 Task: Select the warning option in the lint duplicate properties.
Action: Mouse moved to (24, 390)
Screenshot: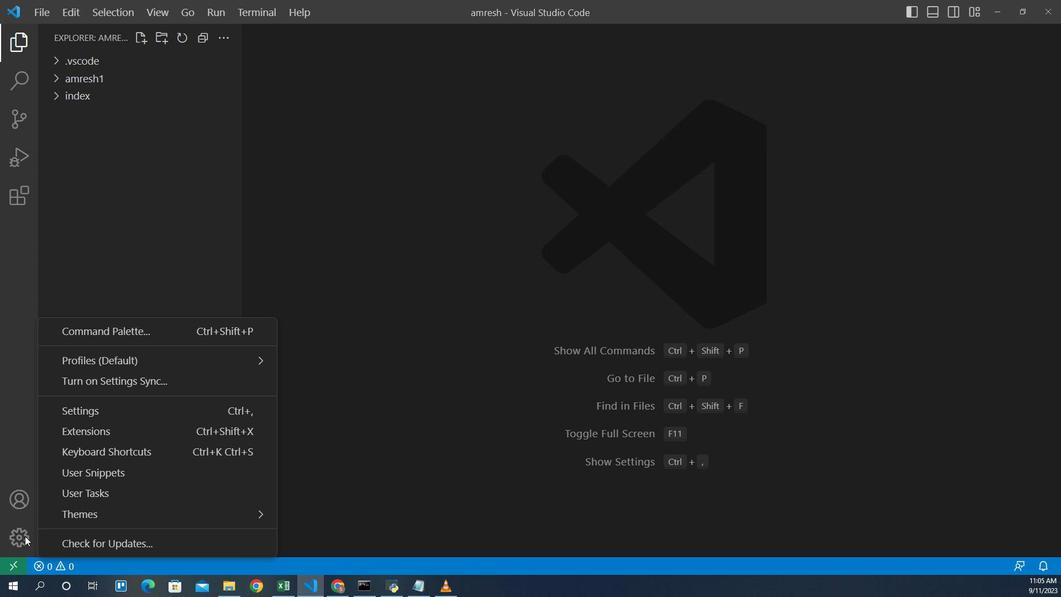 
Action: Mouse pressed left at (24, 390)
Screenshot: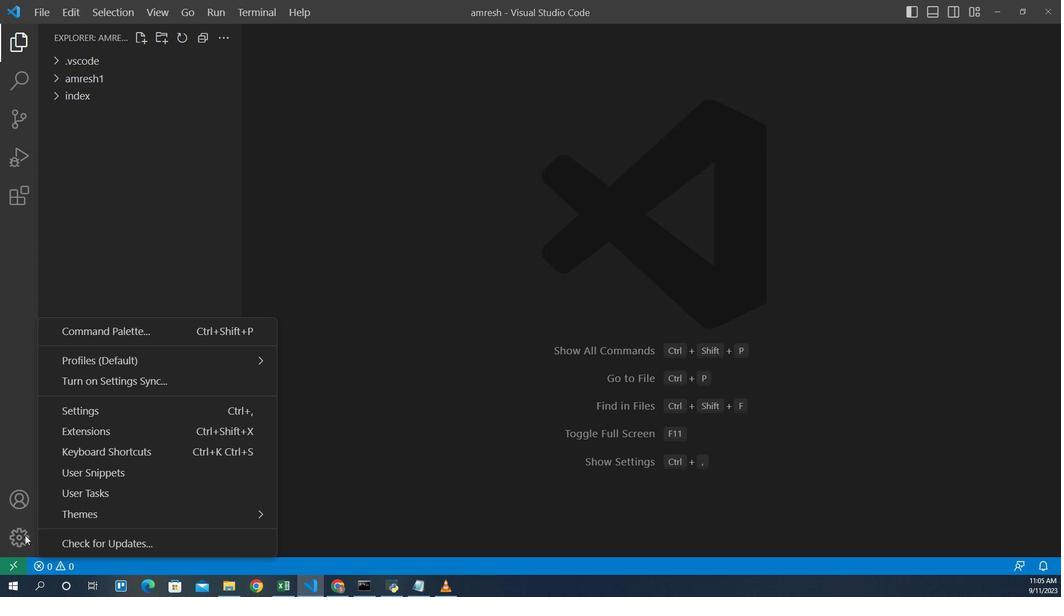 
Action: Mouse moved to (81, 410)
Screenshot: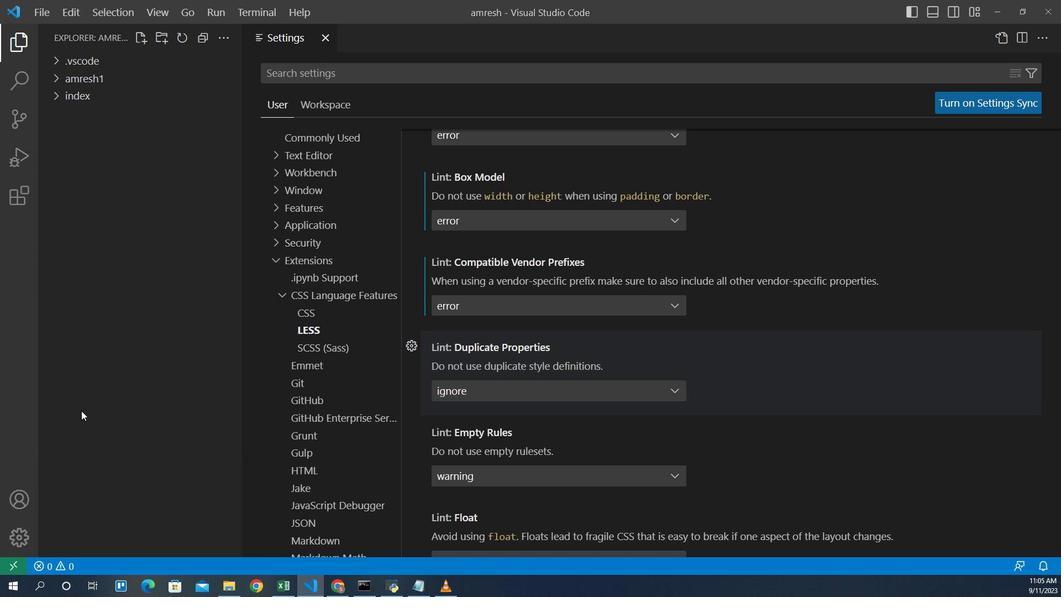 
Action: Mouse pressed left at (81, 410)
Screenshot: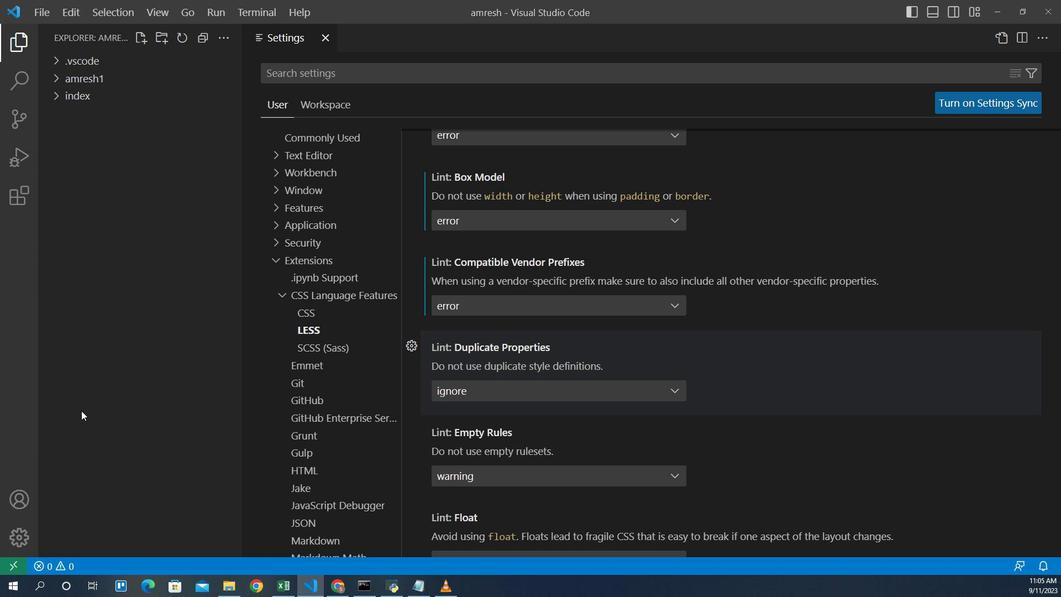
Action: Mouse moved to (456, 413)
Screenshot: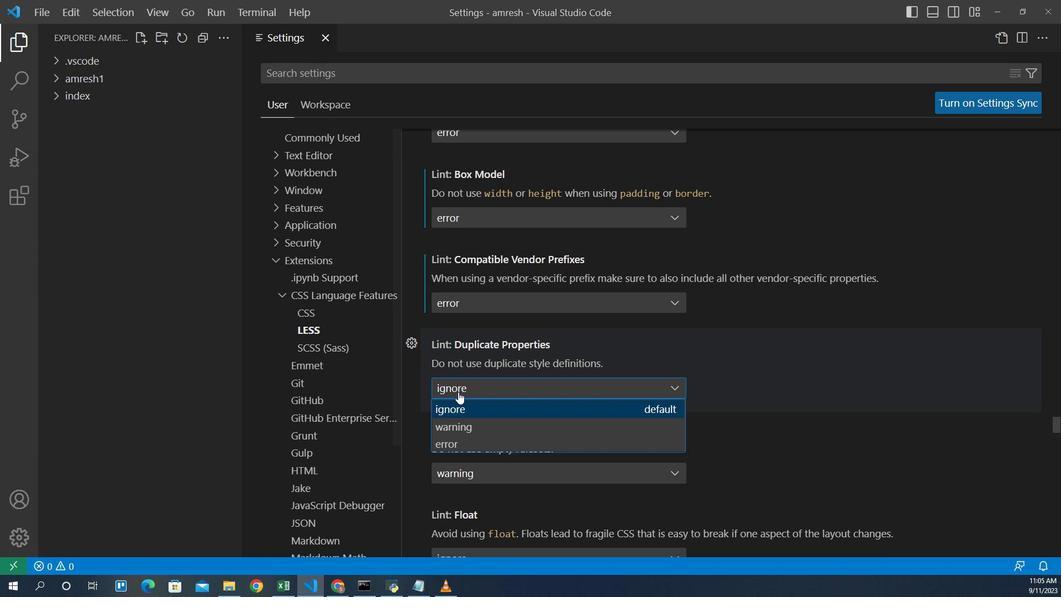 
Action: Mouse pressed left at (456, 413)
Screenshot: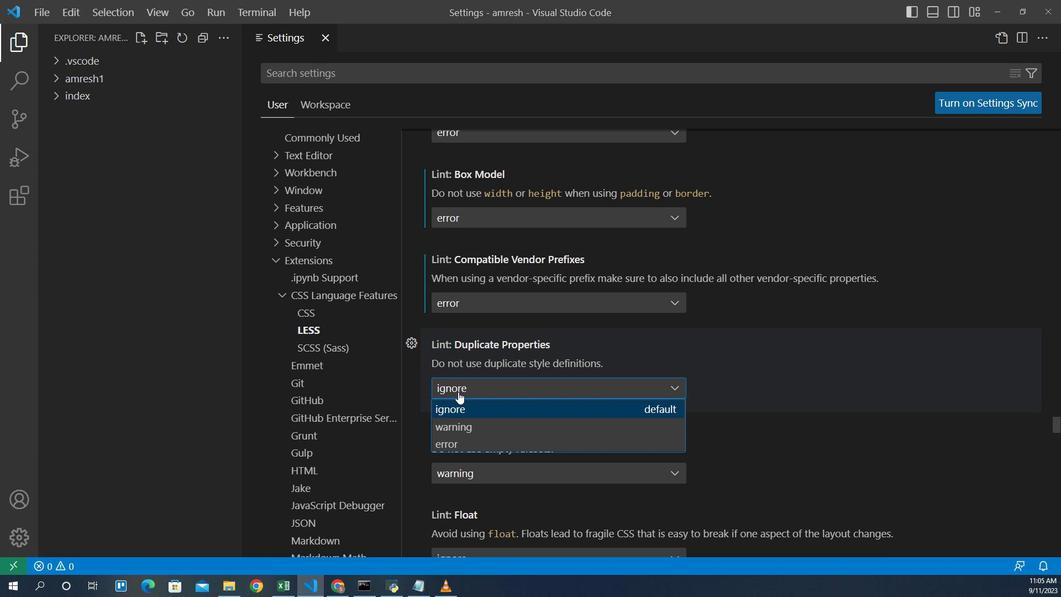 
Action: Mouse moved to (455, 407)
Screenshot: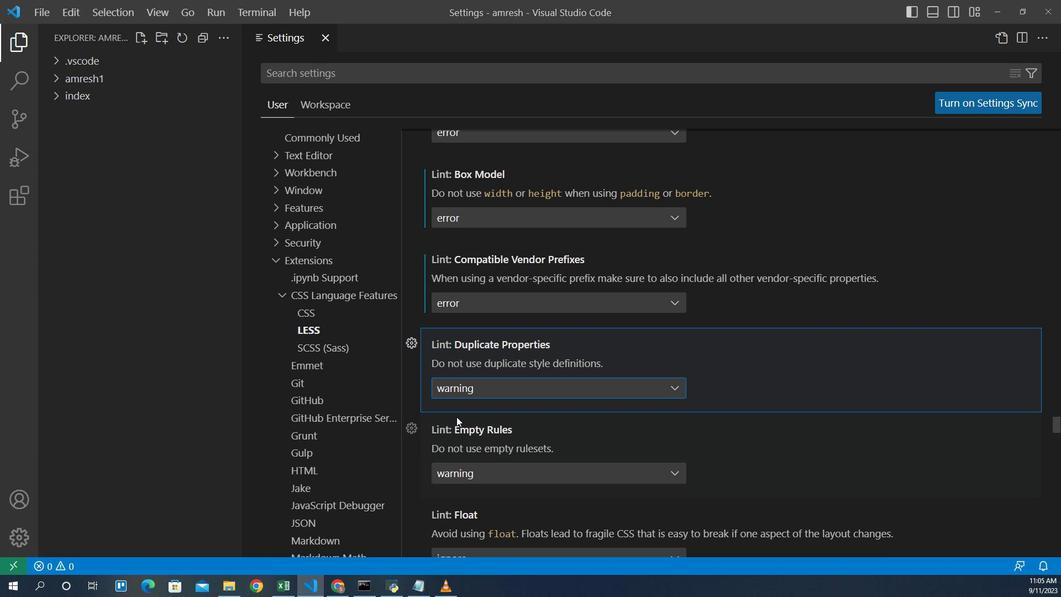 
Action: Mouse pressed left at (455, 407)
Screenshot: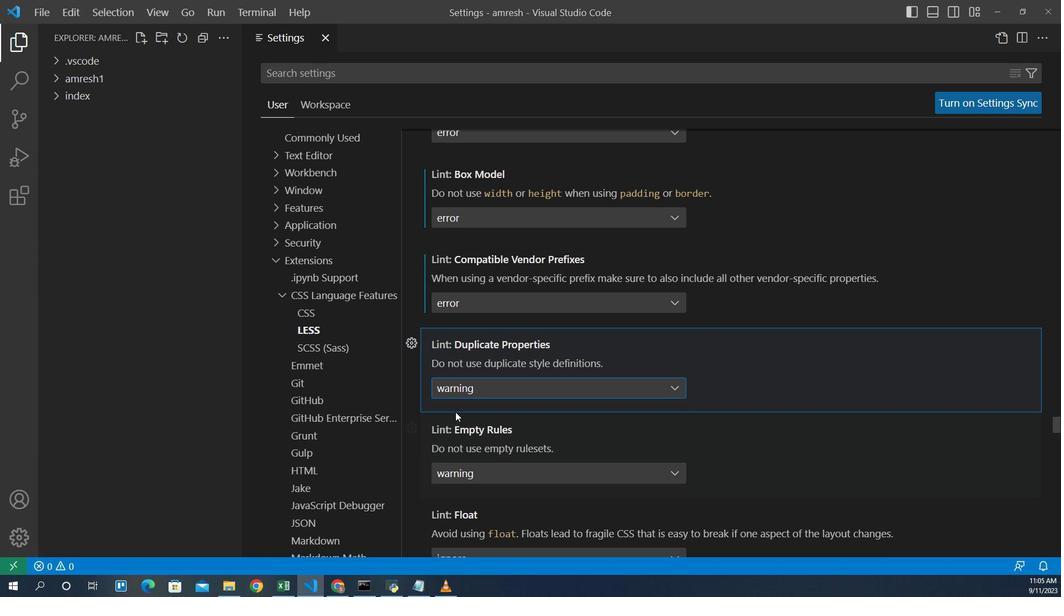 
Action: Mouse moved to (454, 411)
Screenshot: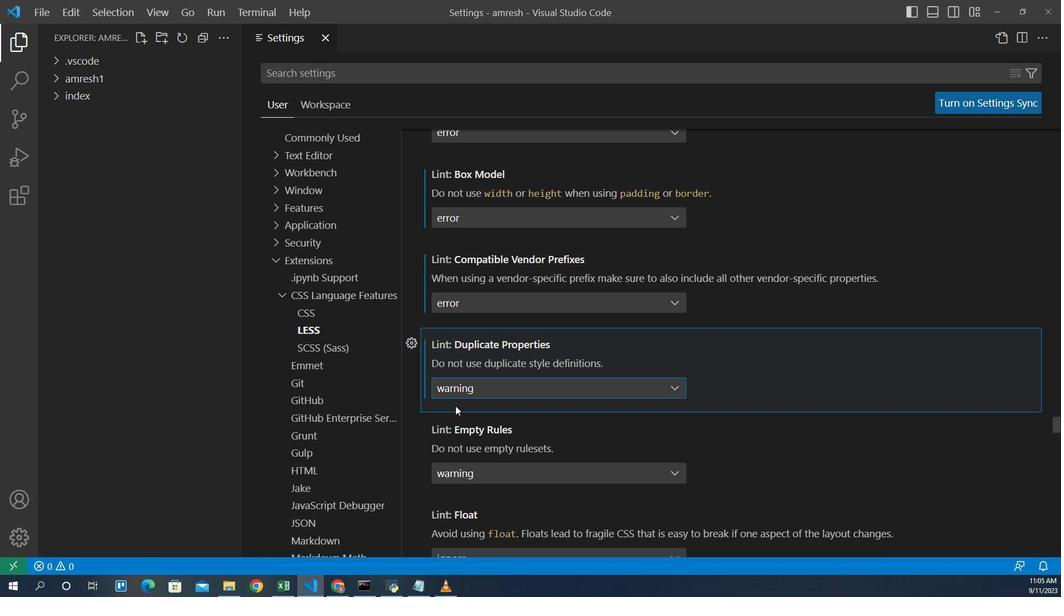 
